 Task: Select Convenience. Add to cart, from pOpshelf for 425 Callison Lane, Wilmington, Delaware 19801, Cell Number 302-432-3748, following items : PARAGON PLASTICS Eden Oval Basket with Handles, Large - 1, Junior Clipboard with a Swirl Notepad Multi-Color - 2
Action: Mouse moved to (263, 117)
Screenshot: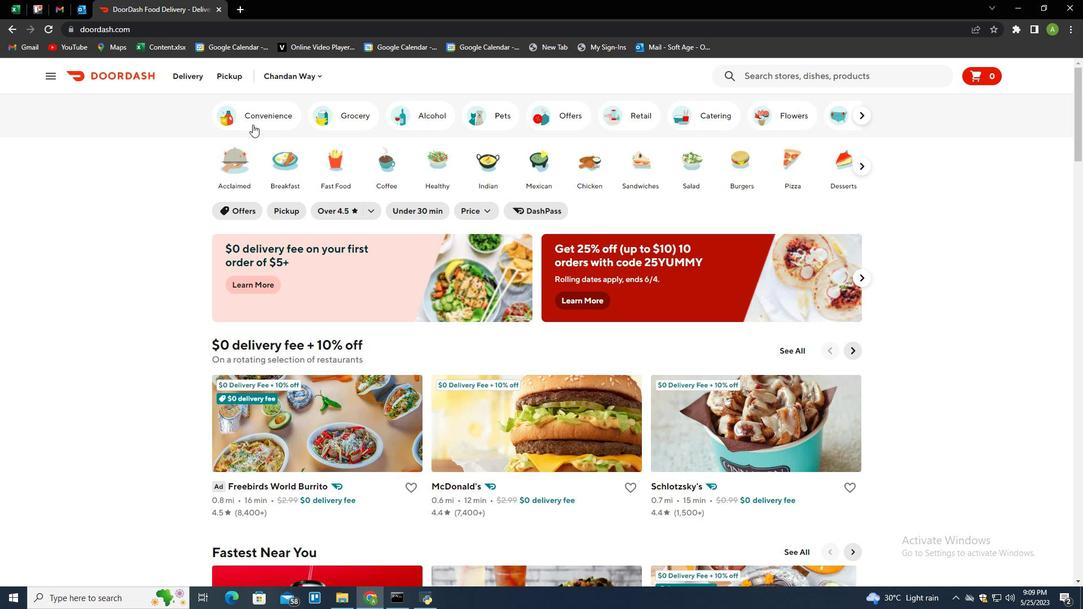 
Action: Mouse pressed left at (263, 117)
Screenshot: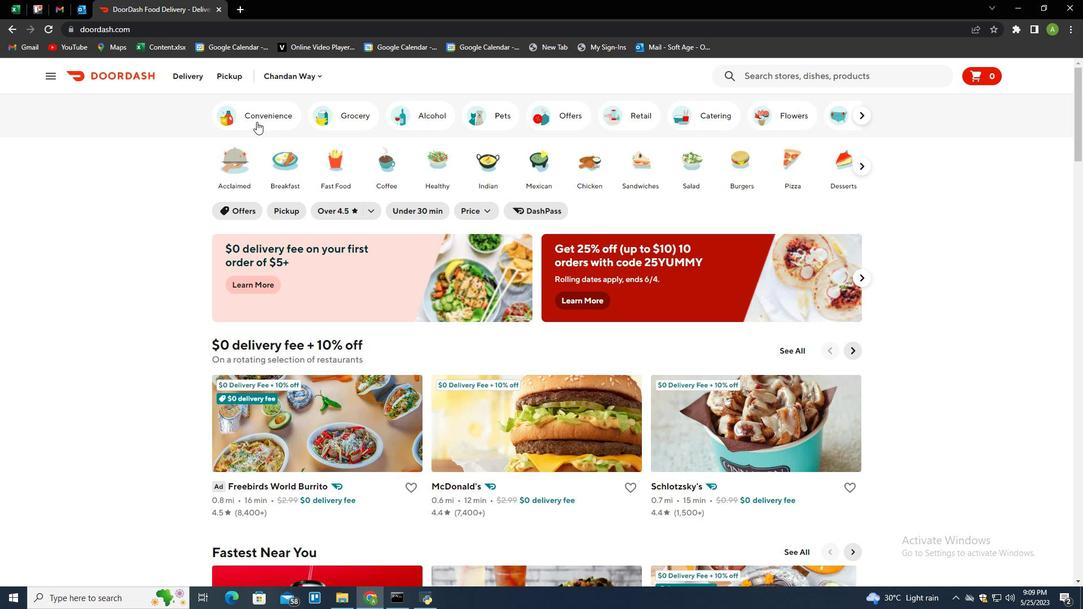 
Action: Mouse moved to (720, 427)
Screenshot: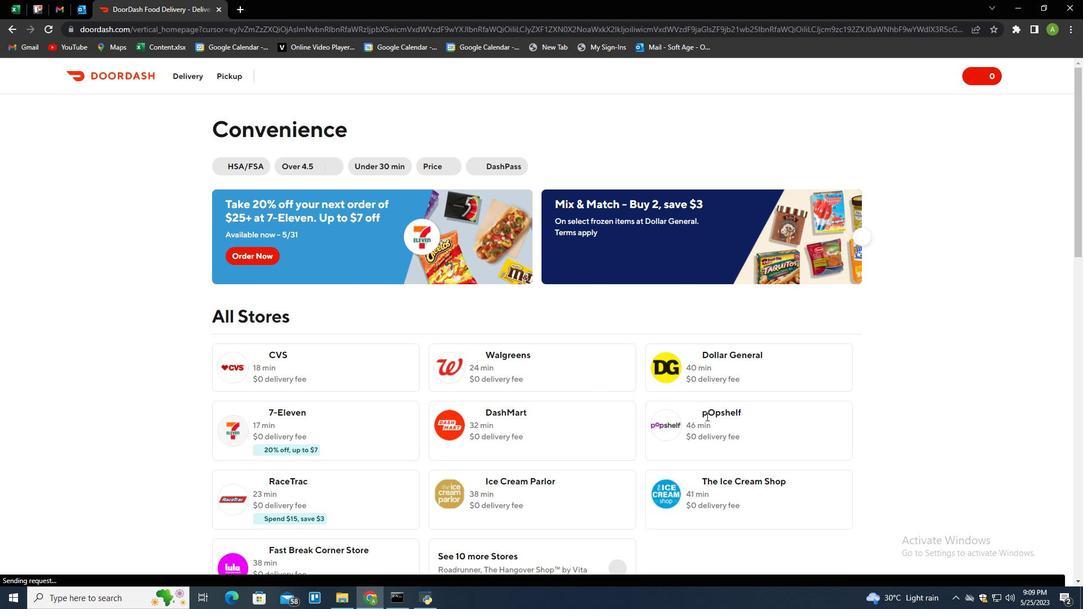 
Action: Mouse pressed left at (720, 427)
Screenshot: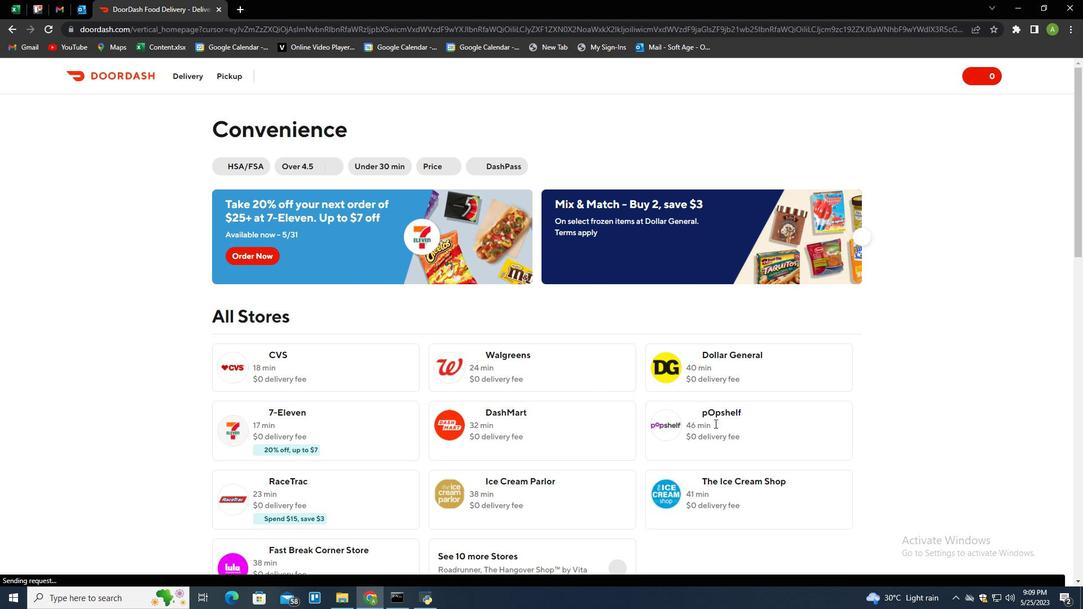 
Action: Mouse moved to (235, 75)
Screenshot: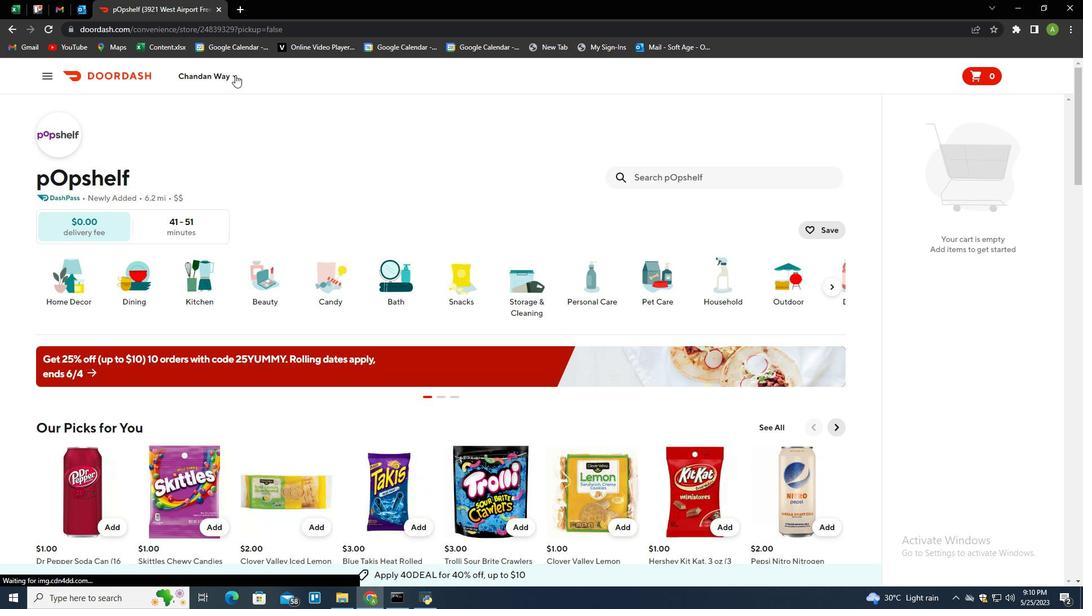 
Action: Mouse pressed left at (235, 75)
Screenshot: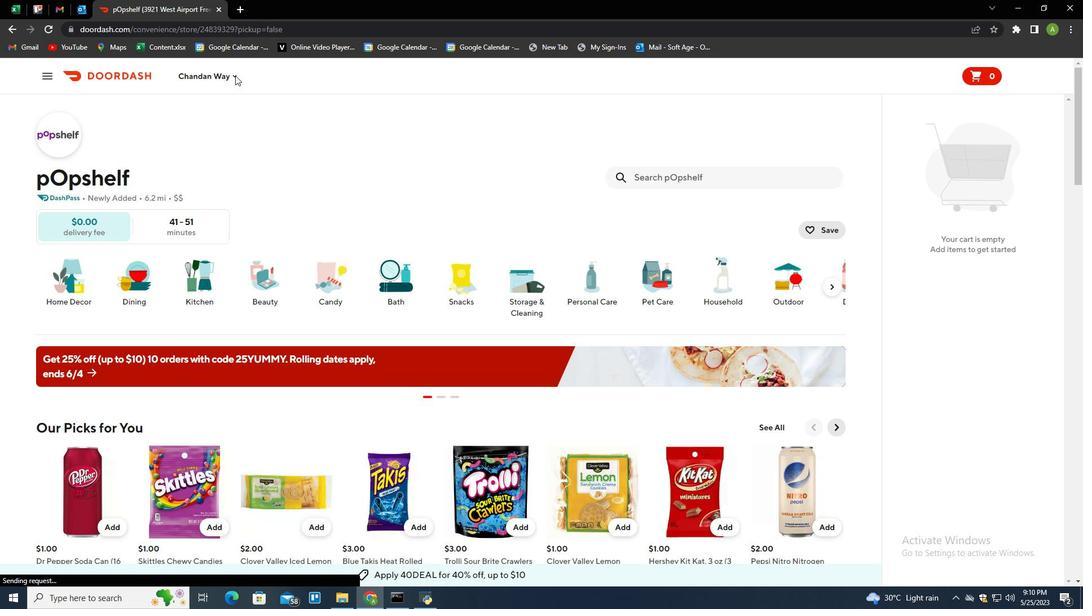
Action: Mouse moved to (243, 119)
Screenshot: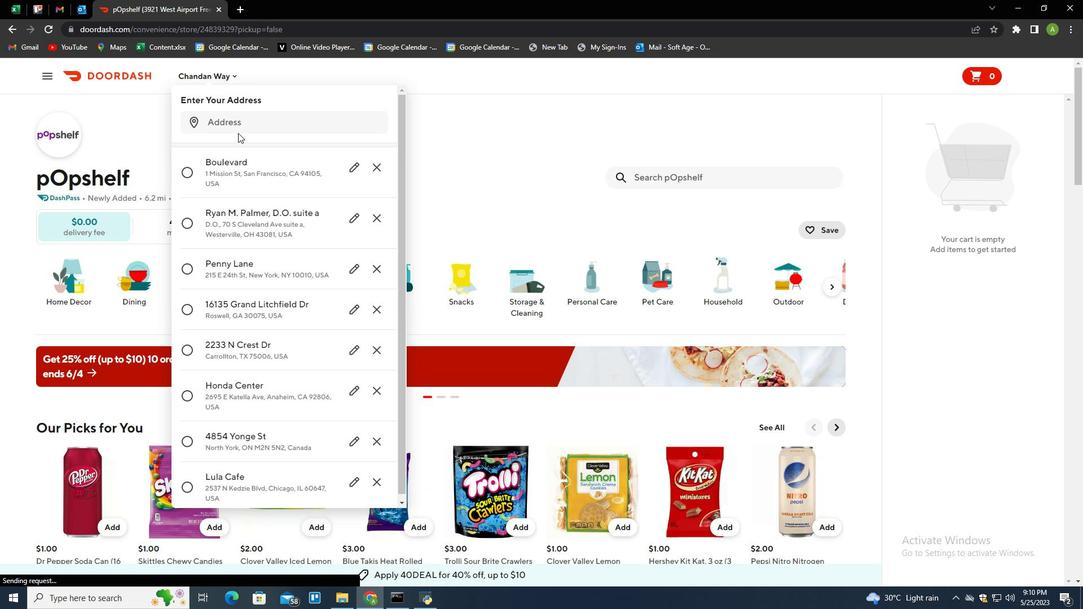 
Action: Mouse pressed left at (243, 119)
Screenshot: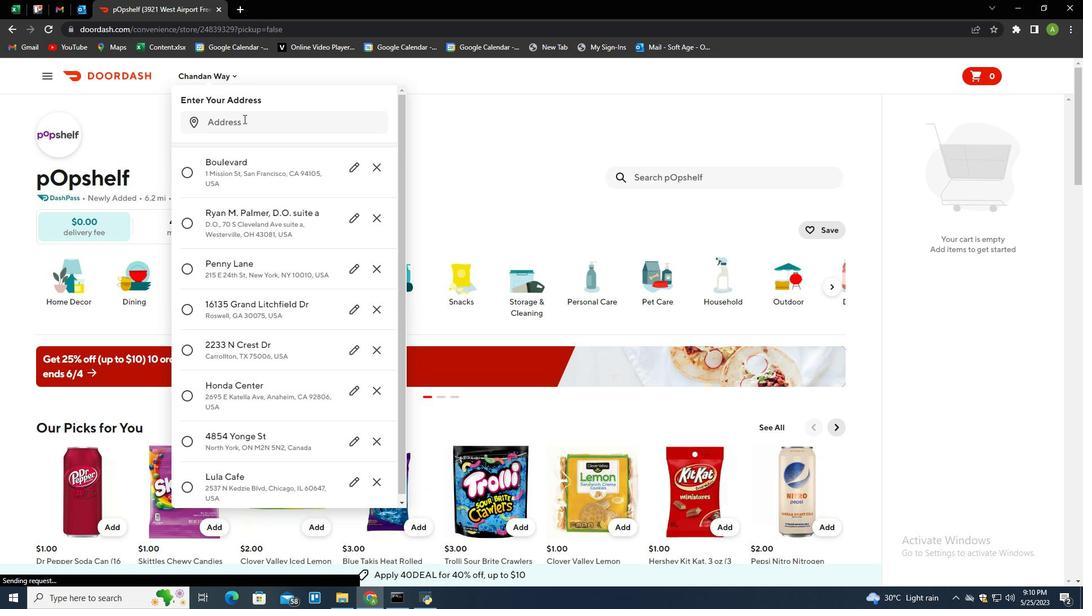 
Action: Mouse moved to (214, 185)
Screenshot: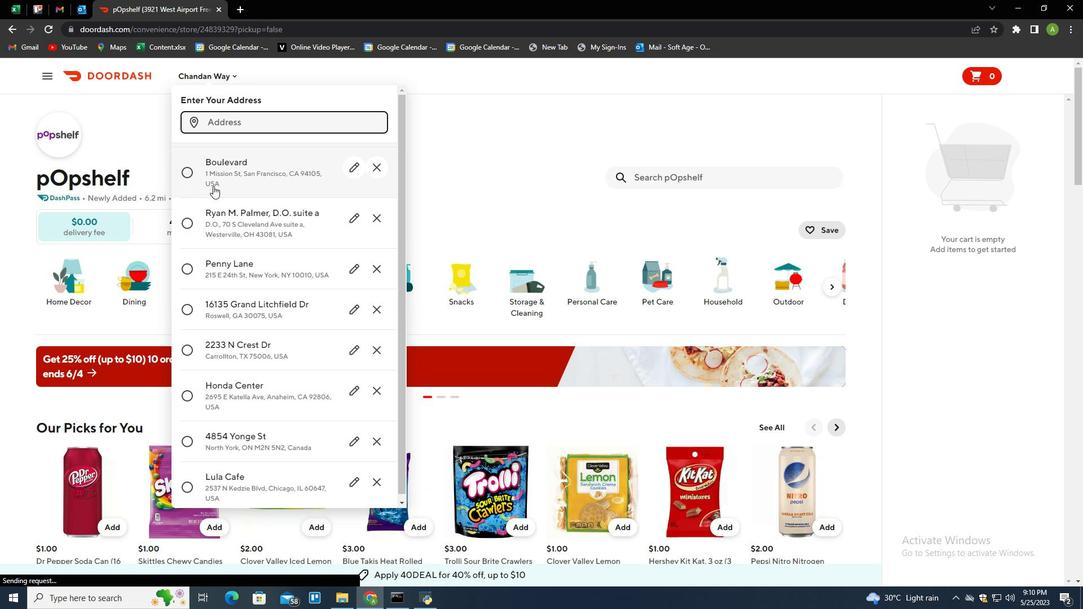 
Action: Key pressed 425<Key.space>callison<Key.space>lane,<Key.space>wilmington,<Key.space>delaware<Key.space>19801<Key.enter>
Screenshot: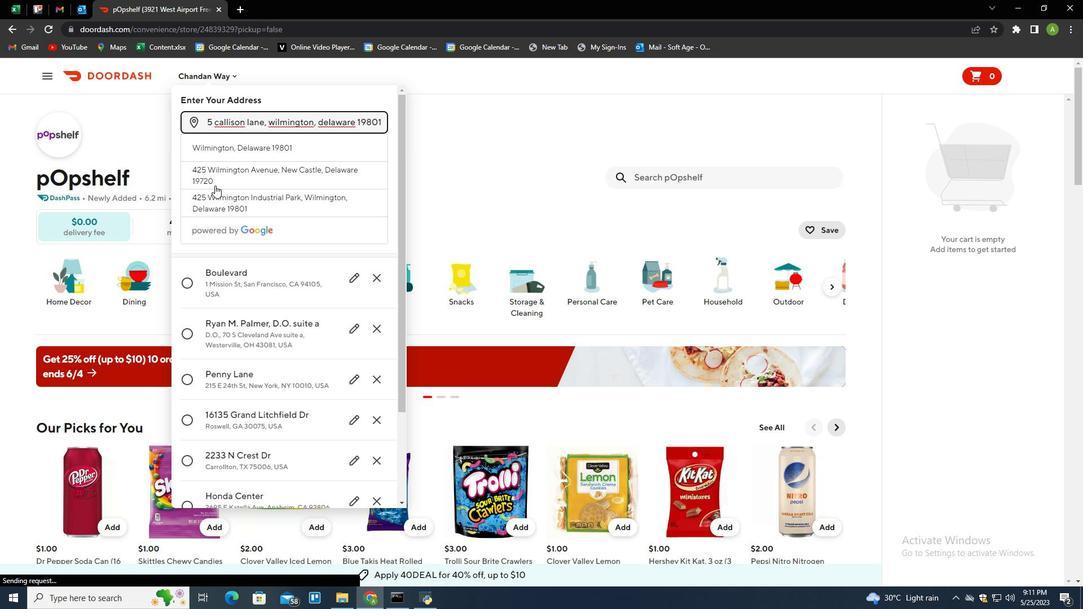 
Action: Mouse moved to (336, 434)
Screenshot: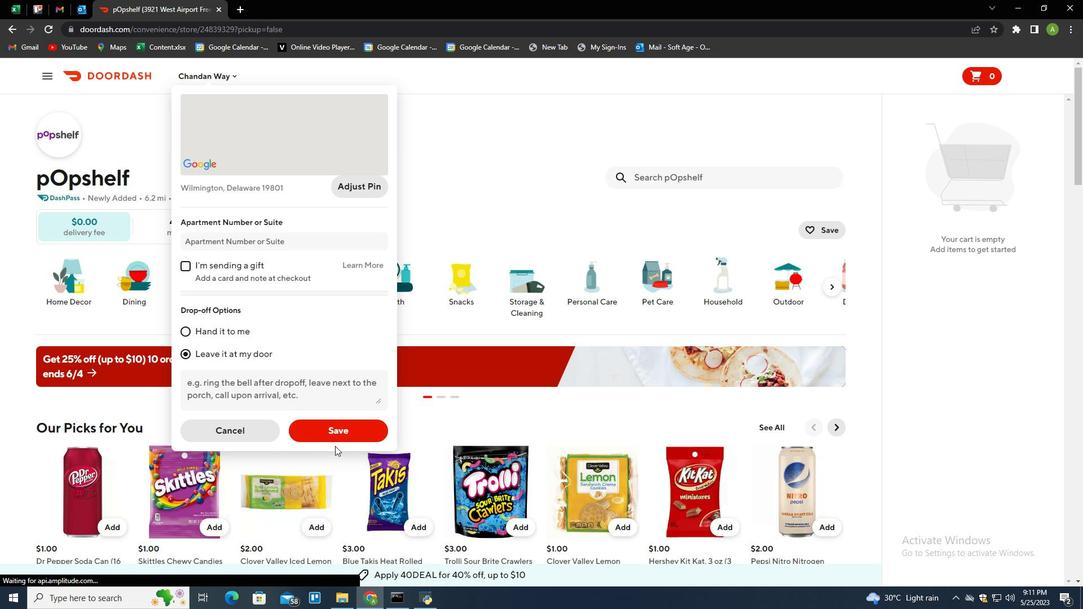 
Action: Mouse pressed left at (336, 434)
Screenshot: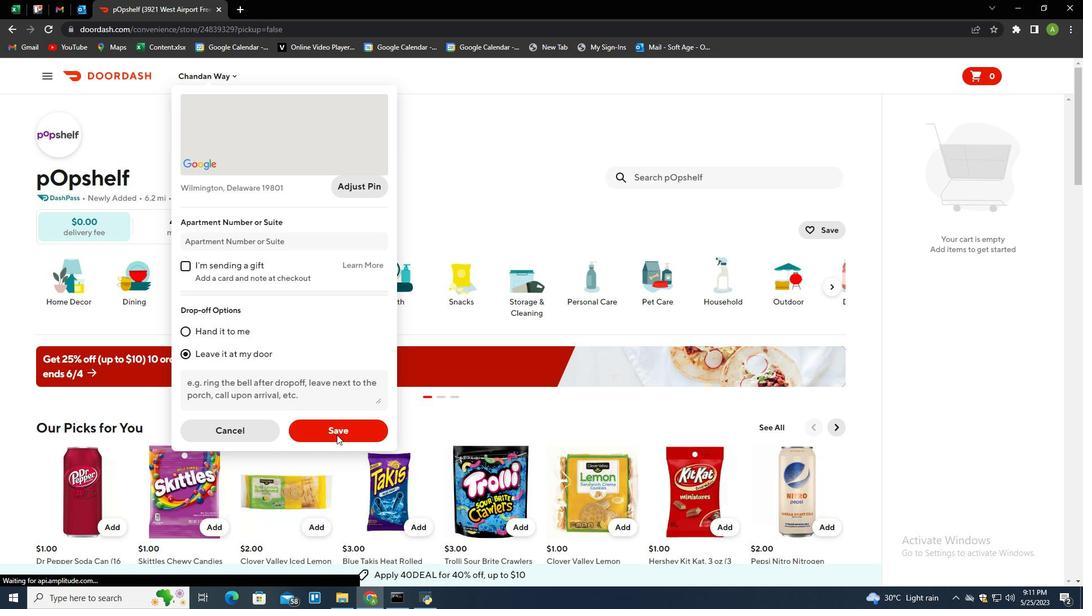 
Action: Mouse moved to (681, 178)
Screenshot: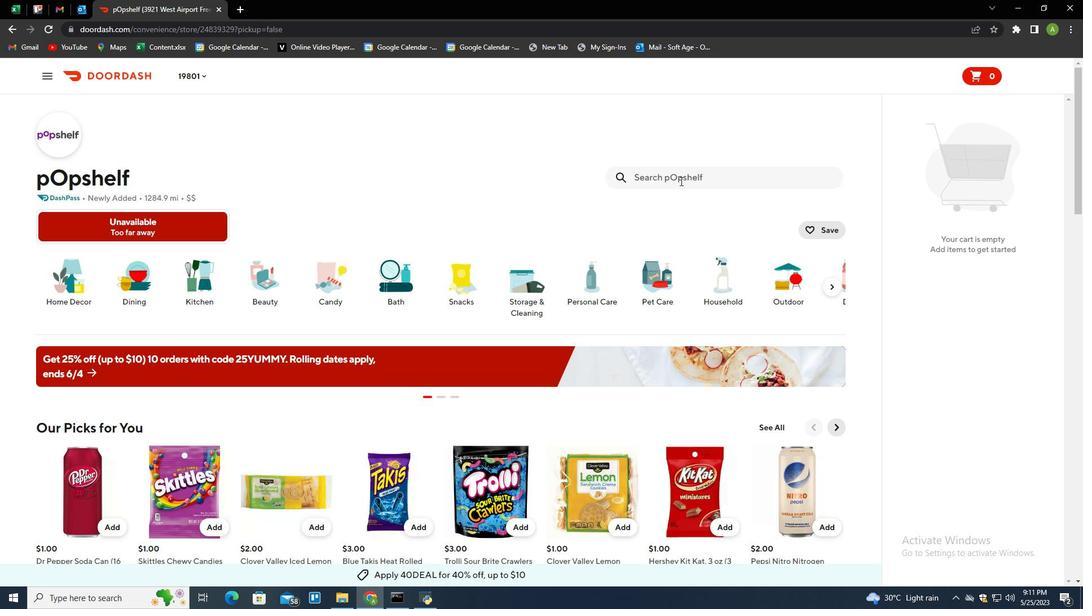 
Action: Mouse pressed left at (681, 178)
Screenshot: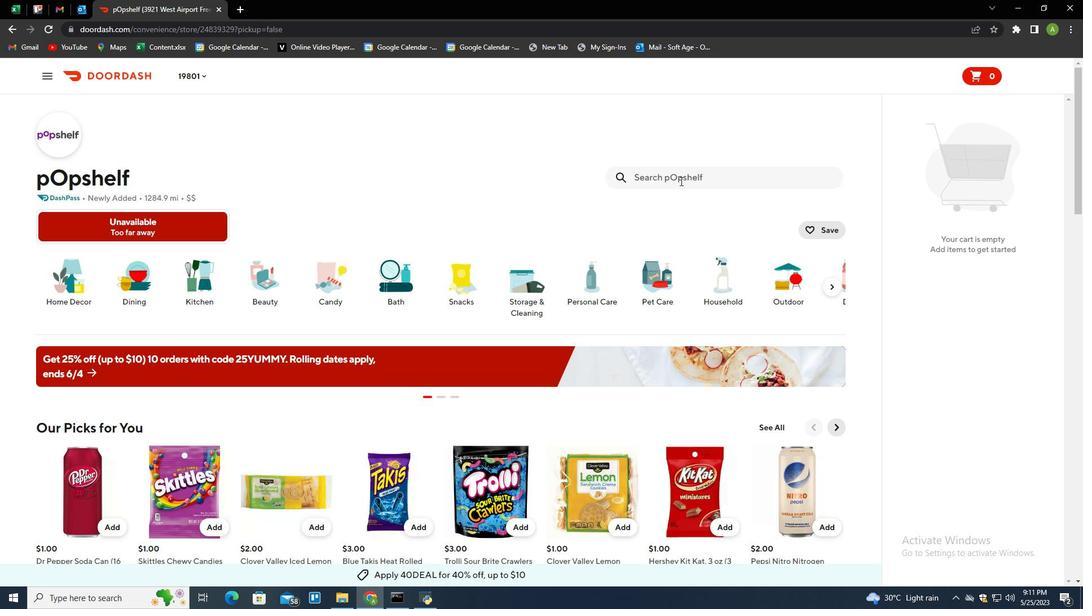 
Action: Mouse moved to (452, 240)
Screenshot: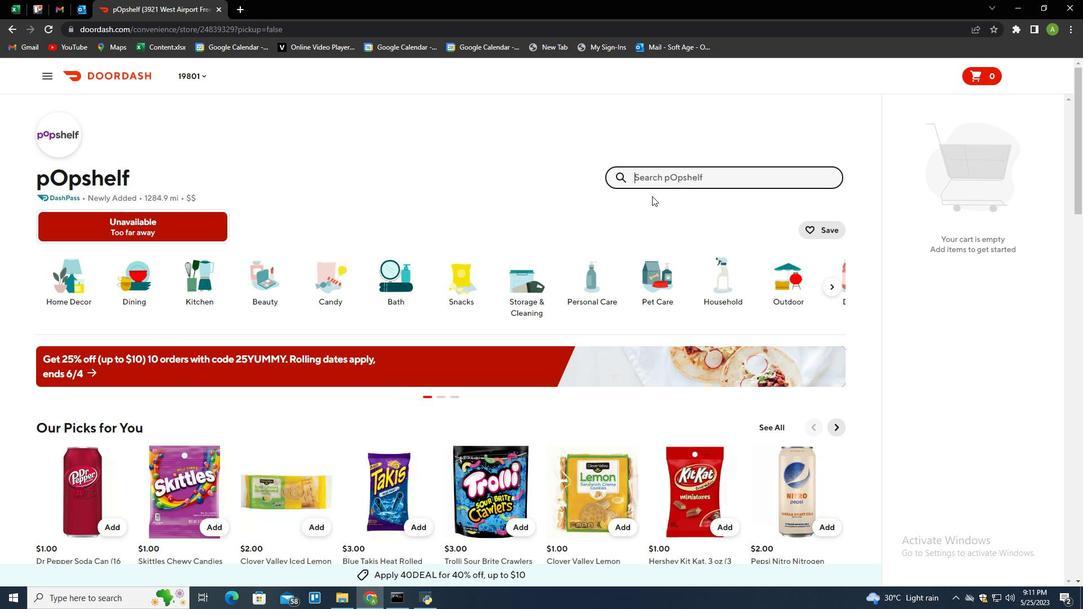 
Action: Key pressed paragon<Key.space>plastics<Key.space>eden
Screenshot: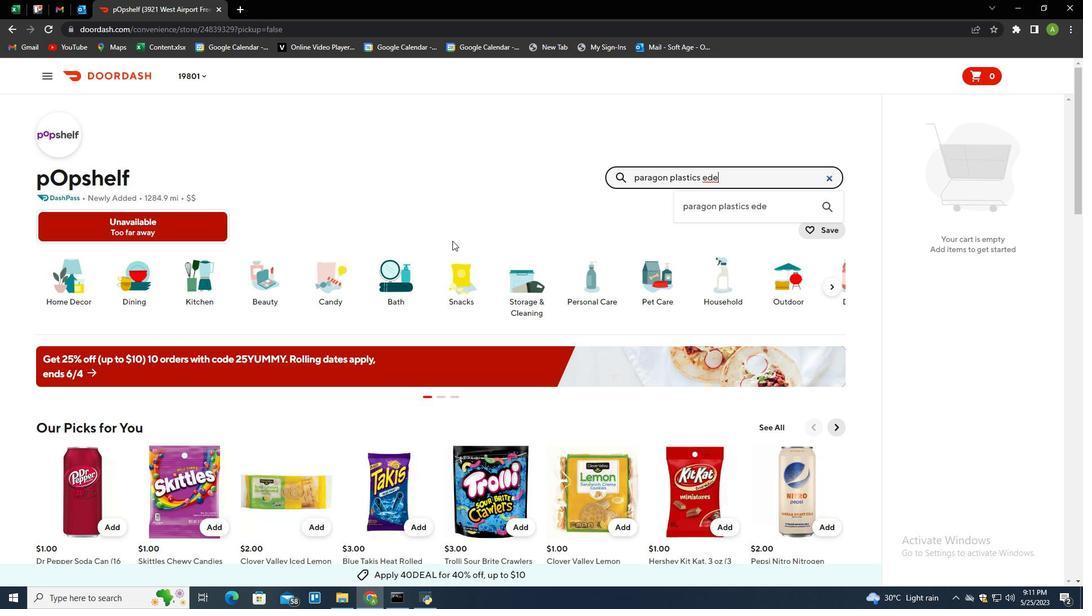 
Action: Mouse moved to (240, 469)
Screenshot: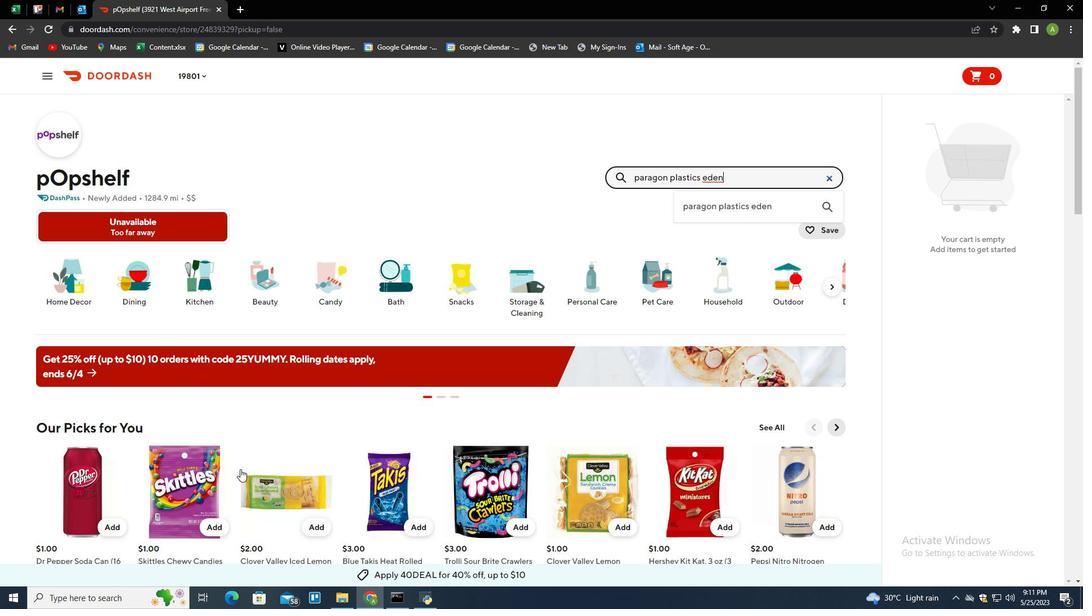 
Action: Key pressed <Key.space>oval<Key.space>b
Screenshot: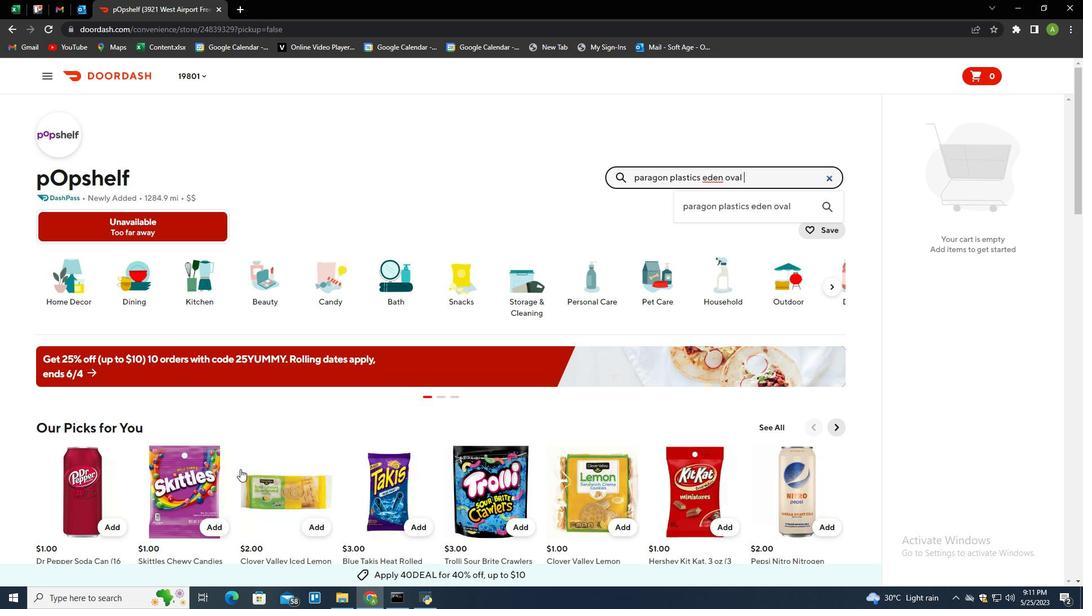 
Action: Mouse moved to (240, 469)
Screenshot: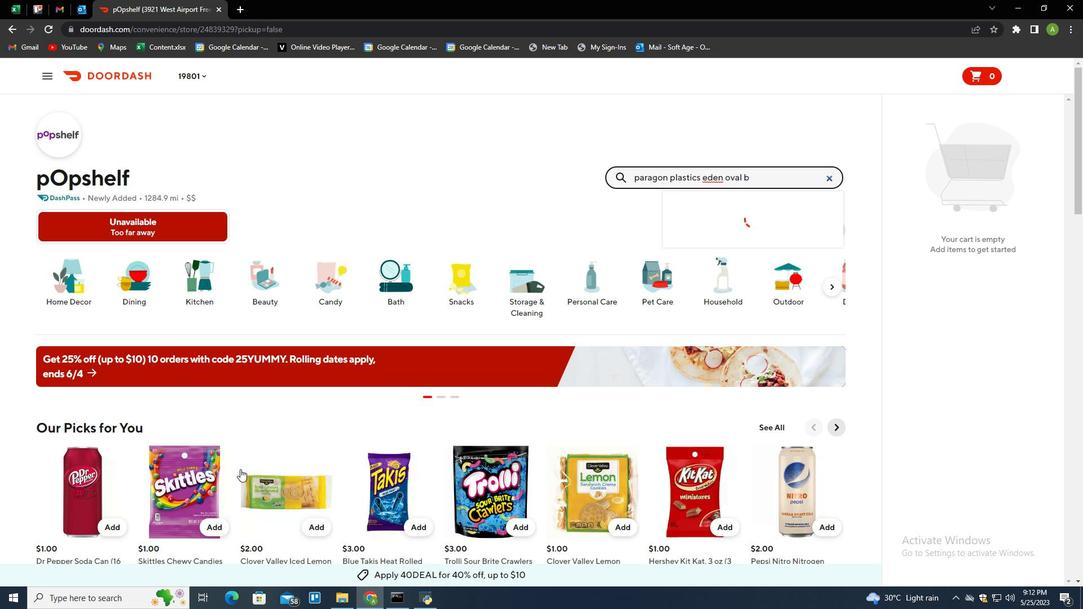 
Action: Key pressed asket<Key.space>with<Key.space>handles,<Key.space>large<Key.enter>
Screenshot: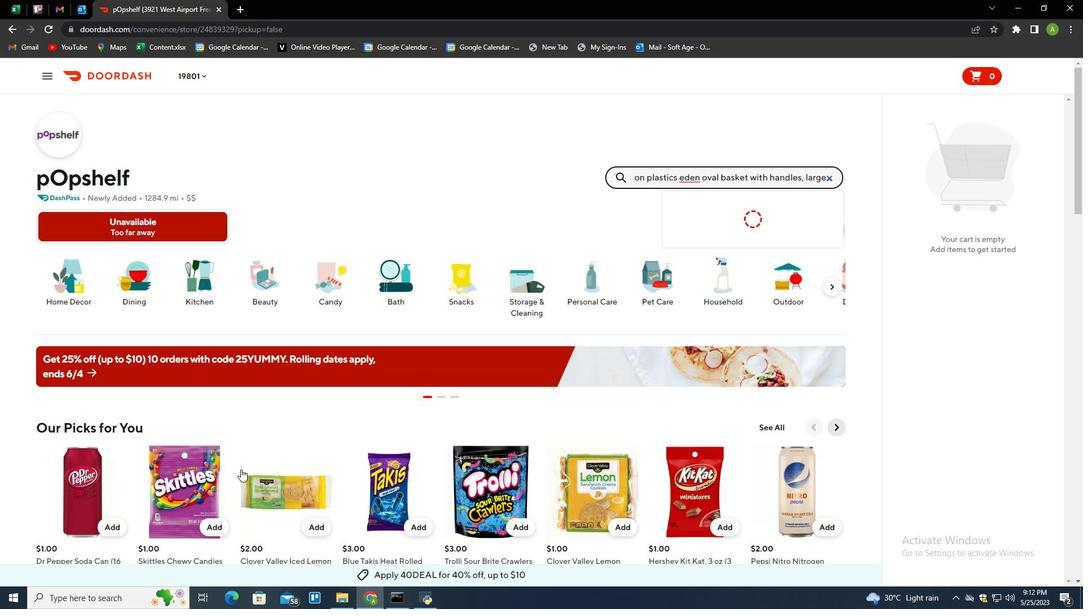 
Action: Mouse moved to (99, 293)
Screenshot: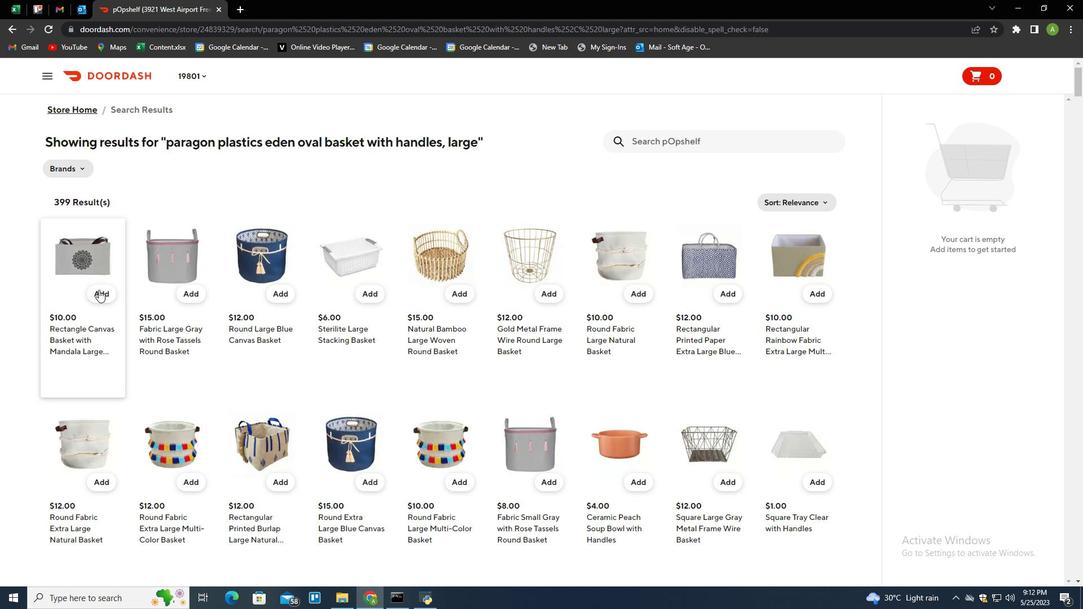 
Action: Mouse pressed left at (99, 293)
Screenshot: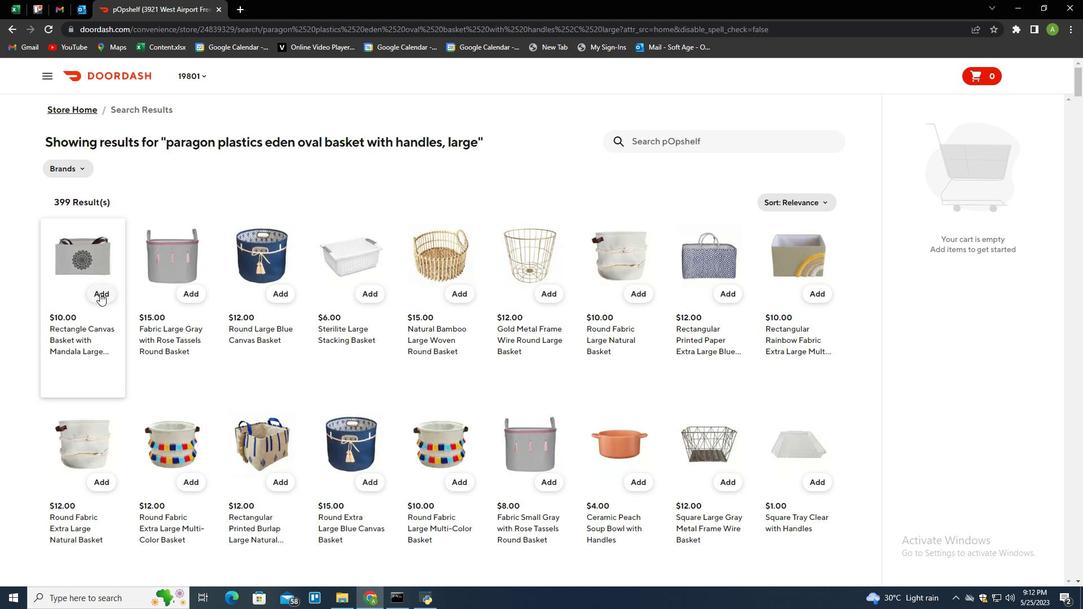 
Action: Mouse moved to (680, 133)
Screenshot: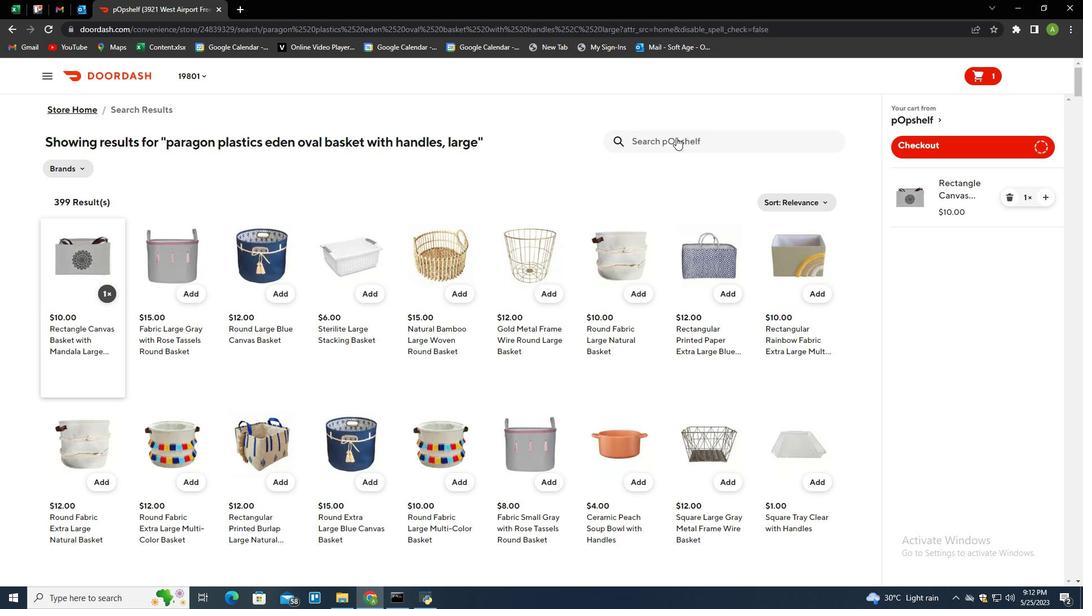 
Action: Mouse pressed left at (680, 133)
Screenshot: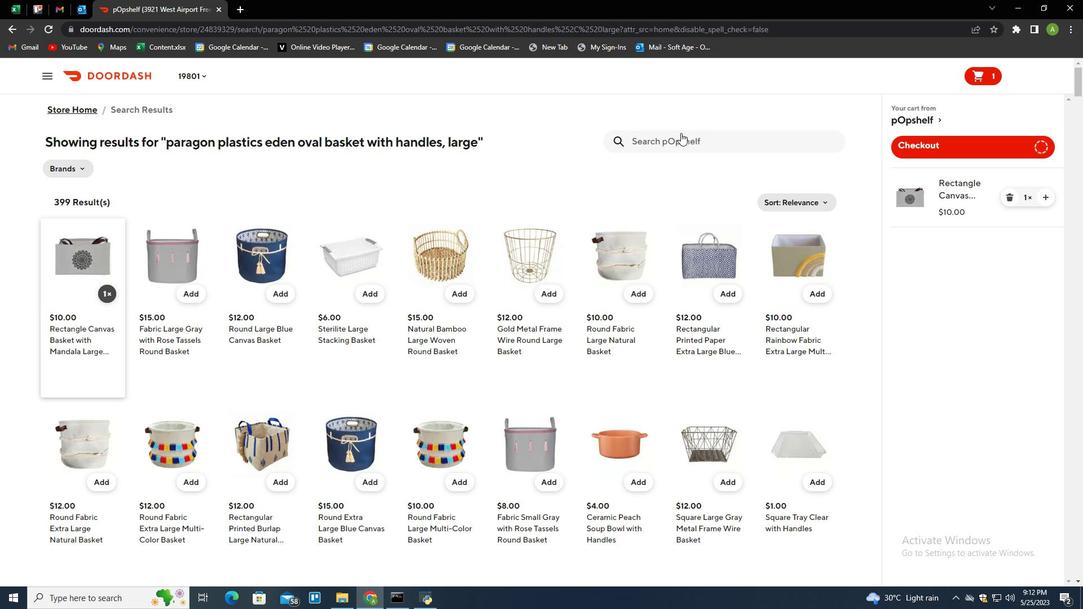 
Action: Mouse moved to (618, 164)
Screenshot: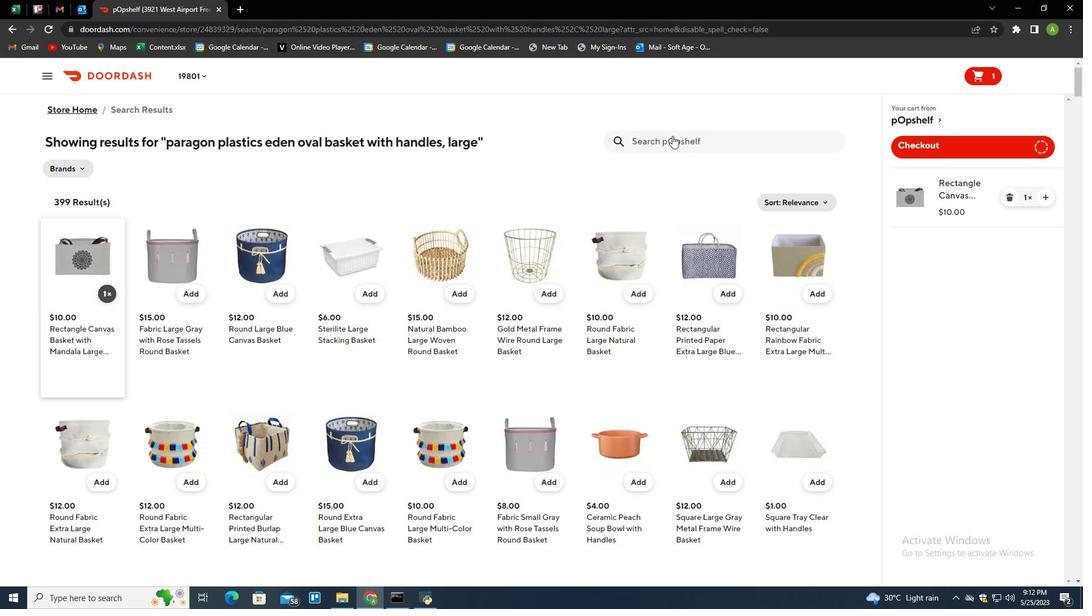 
Action: Key pressed junior<Key.space>clipboard<Key.space>with<Key.space>a<Key.space>swirl<Key.space>notepad<Key.space>multi-color<Key.enter>
Screenshot: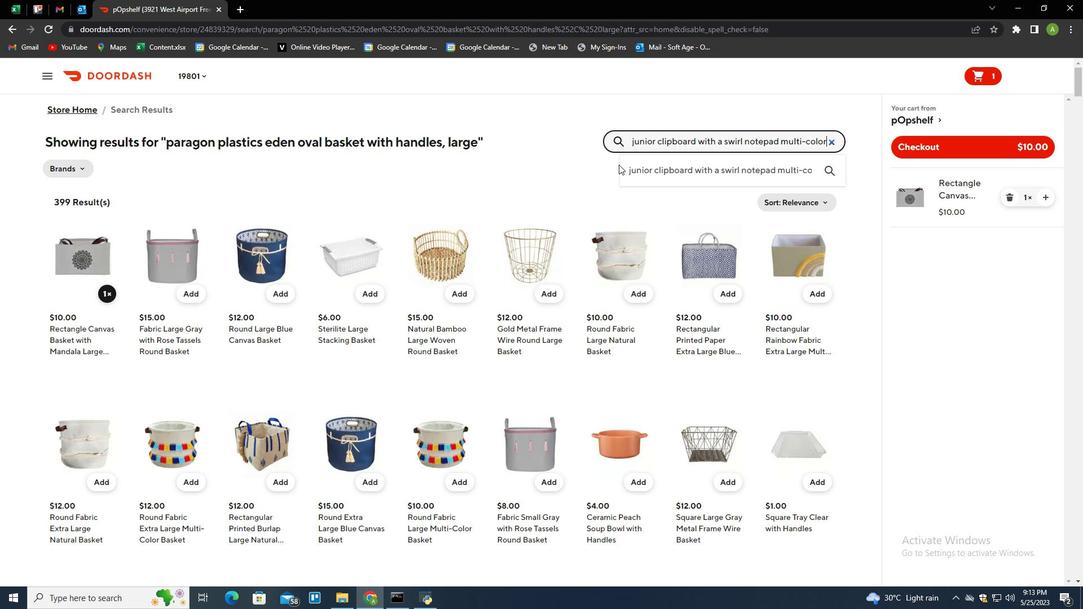 
Action: Mouse moved to (106, 292)
Screenshot: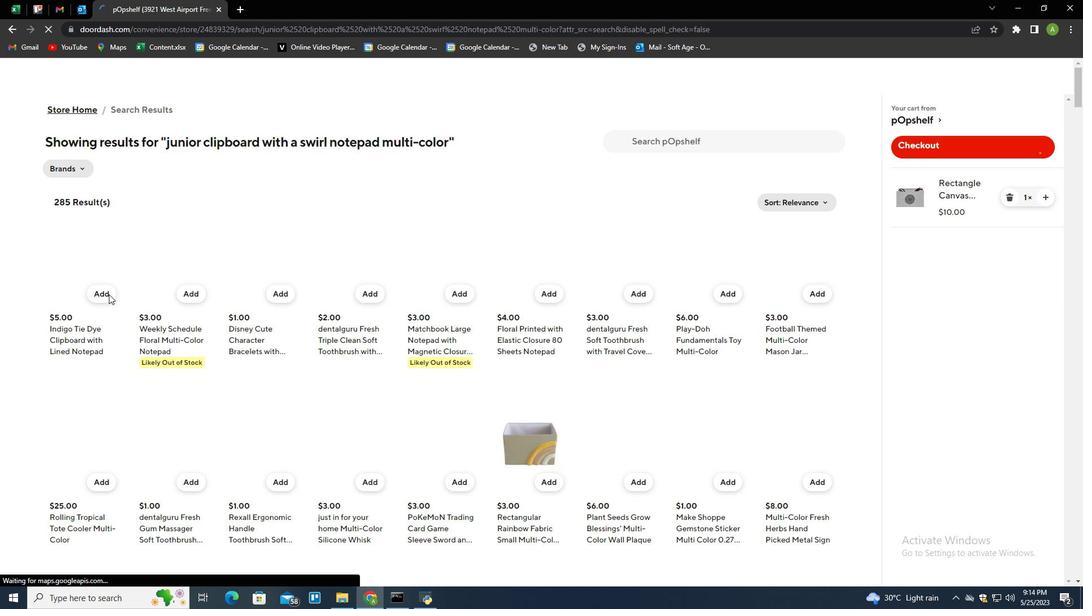 
Action: Mouse pressed left at (106, 292)
Screenshot: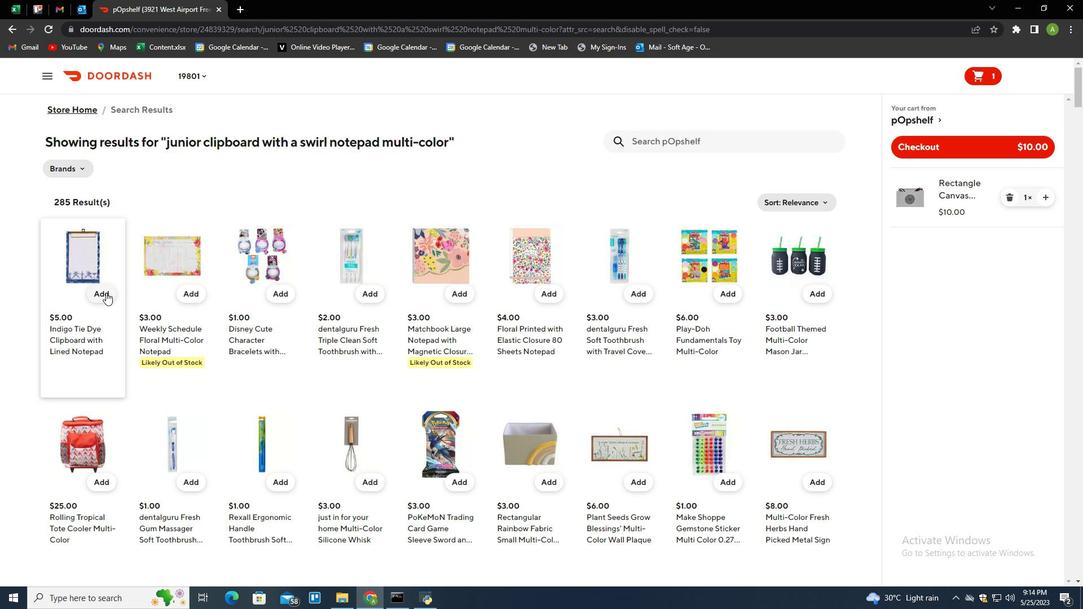 
Action: Mouse moved to (1043, 257)
Screenshot: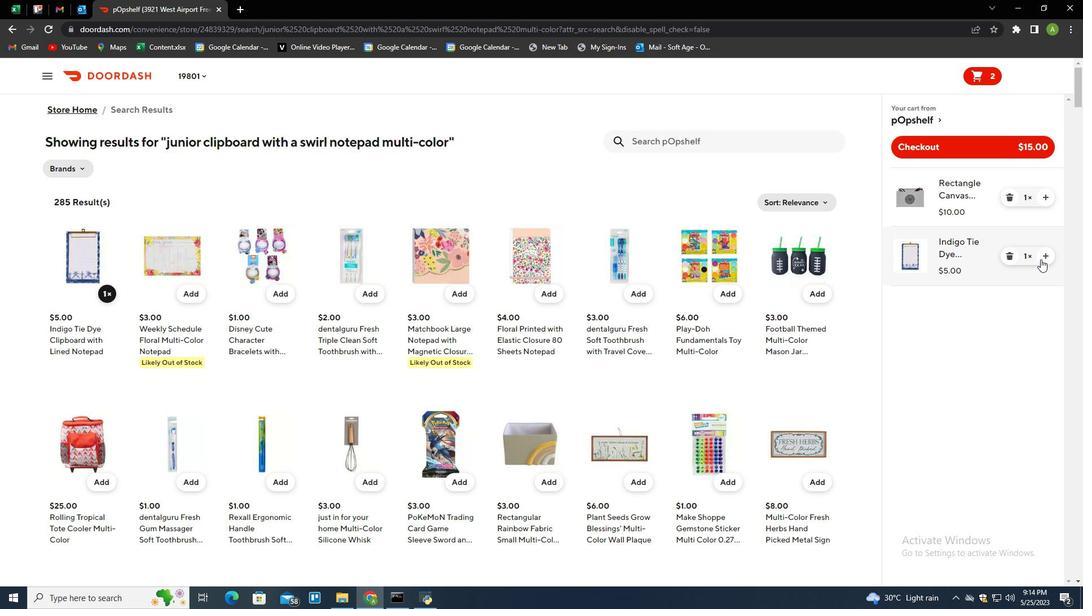 
Action: Mouse pressed left at (1043, 257)
Screenshot: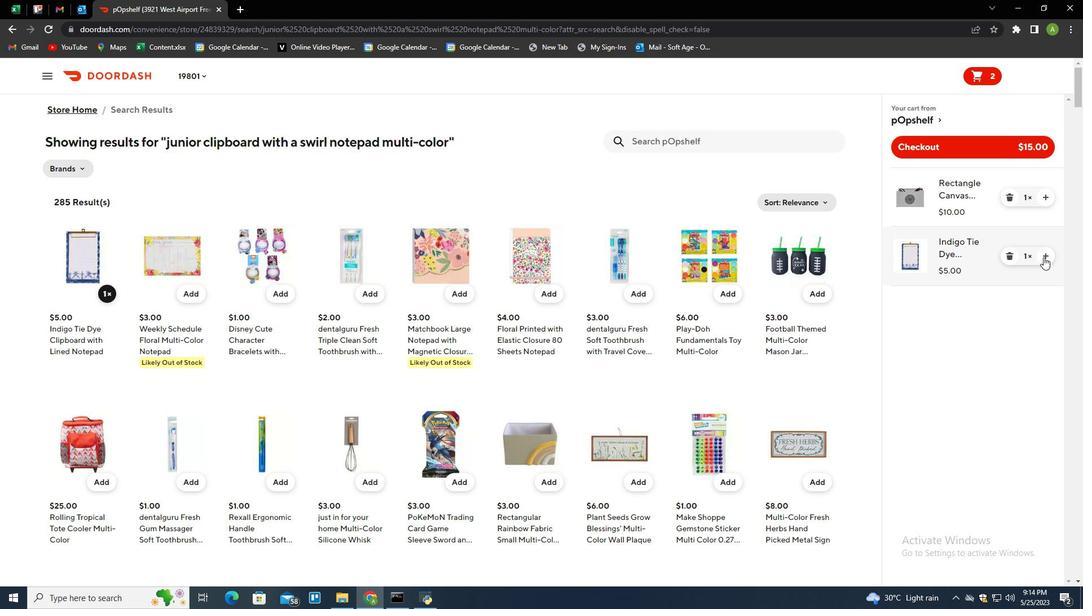 
Action: Mouse moved to (918, 142)
Screenshot: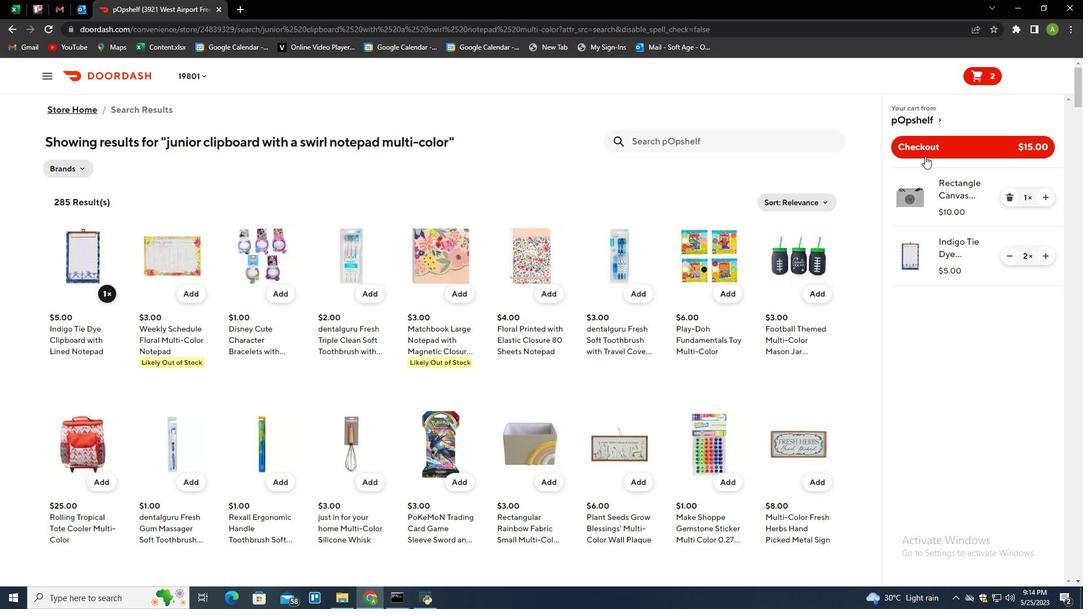 
Action: Mouse pressed left at (918, 142)
Screenshot: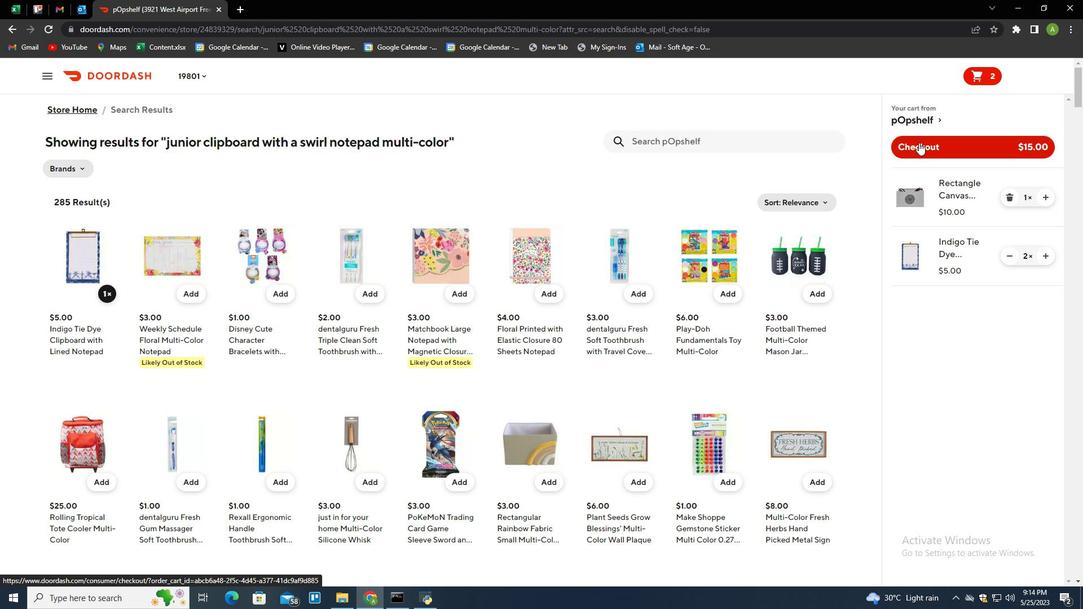 
Action: Mouse moved to (918, 141)
Screenshot: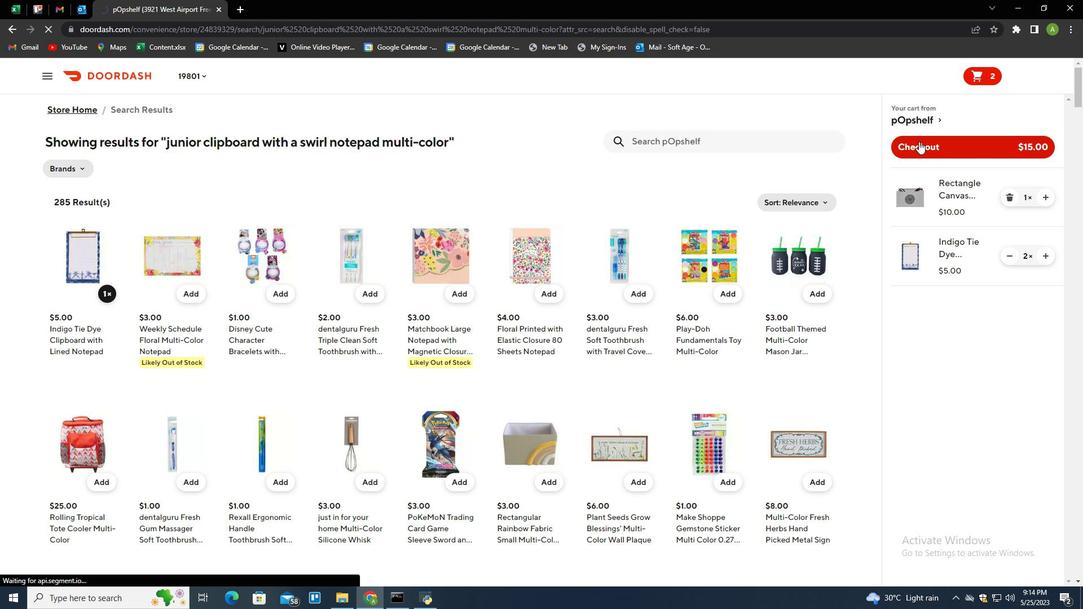 
